 Task: Set disability demographic information as "Prefer not to say".
Action: Mouse moved to (425, 319)
Screenshot: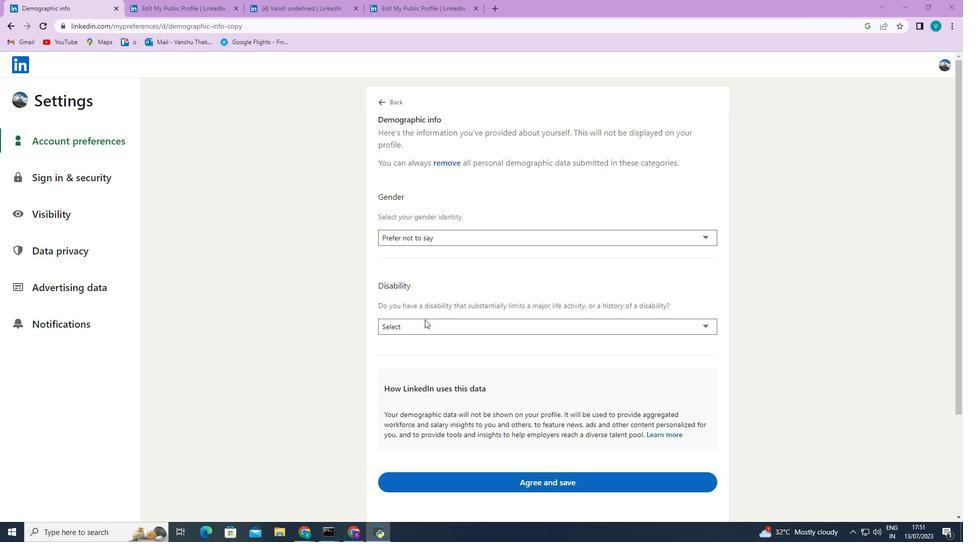 
Action: Mouse pressed left at (425, 319)
Screenshot: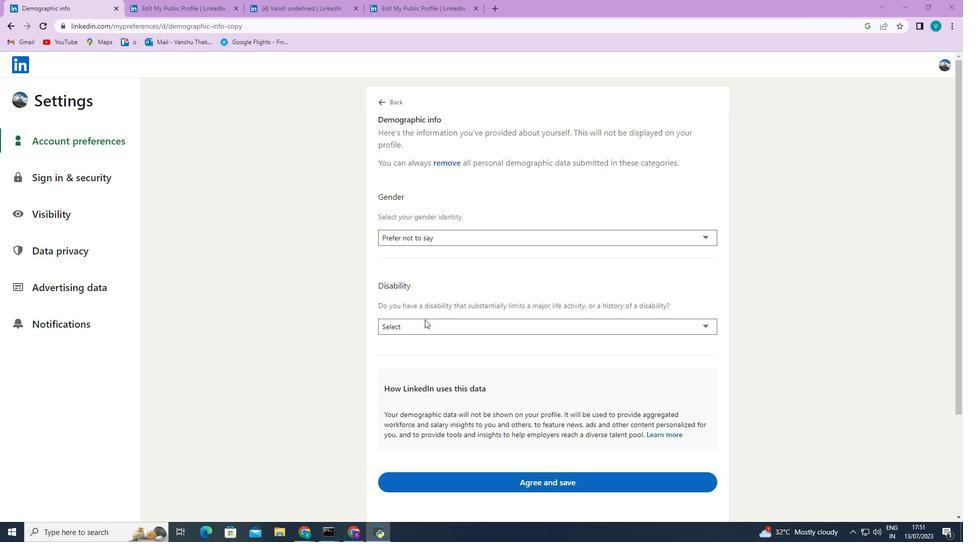 
Action: Mouse moved to (425, 367)
Screenshot: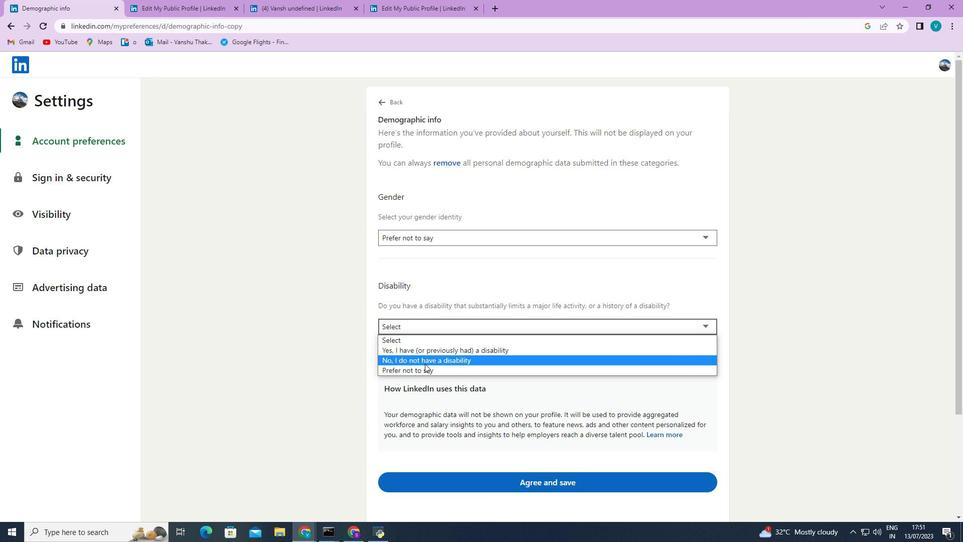 
Action: Mouse pressed left at (425, 367)
Screenshot: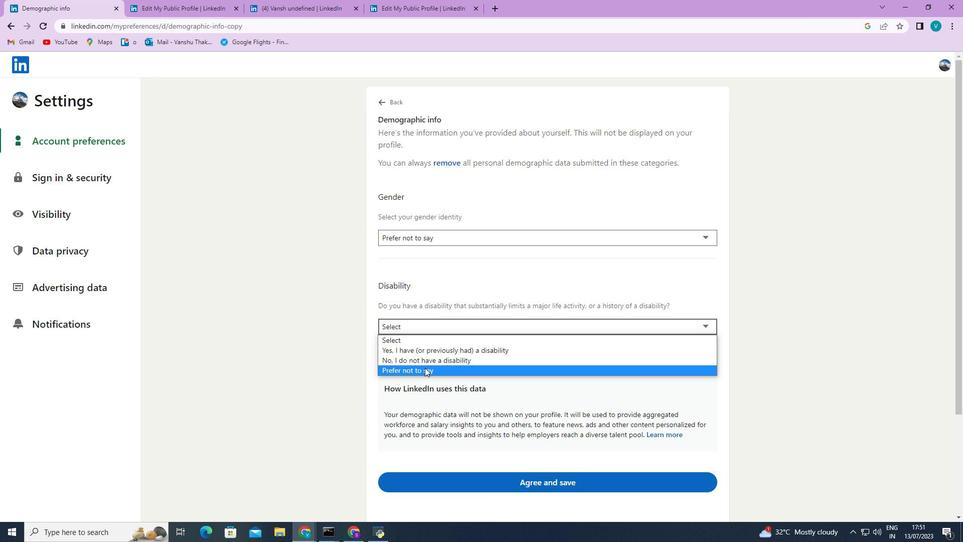 
